 Task: Create a due date automation trigger when advanced on, on the tuesday of the week before a card is due add checklist with an incomplete checklists at 11:00 AM.
Action: Mouse moved to (1112, 83)
Screenshot: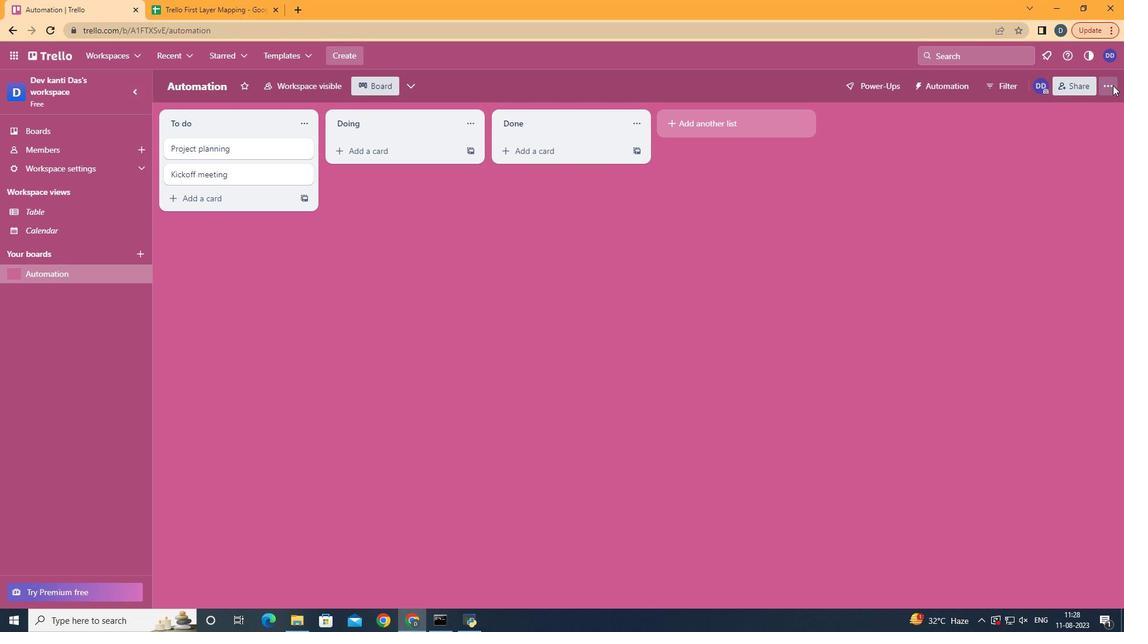
Action: Mouse pressed left at (1112, 83)
Screenshot: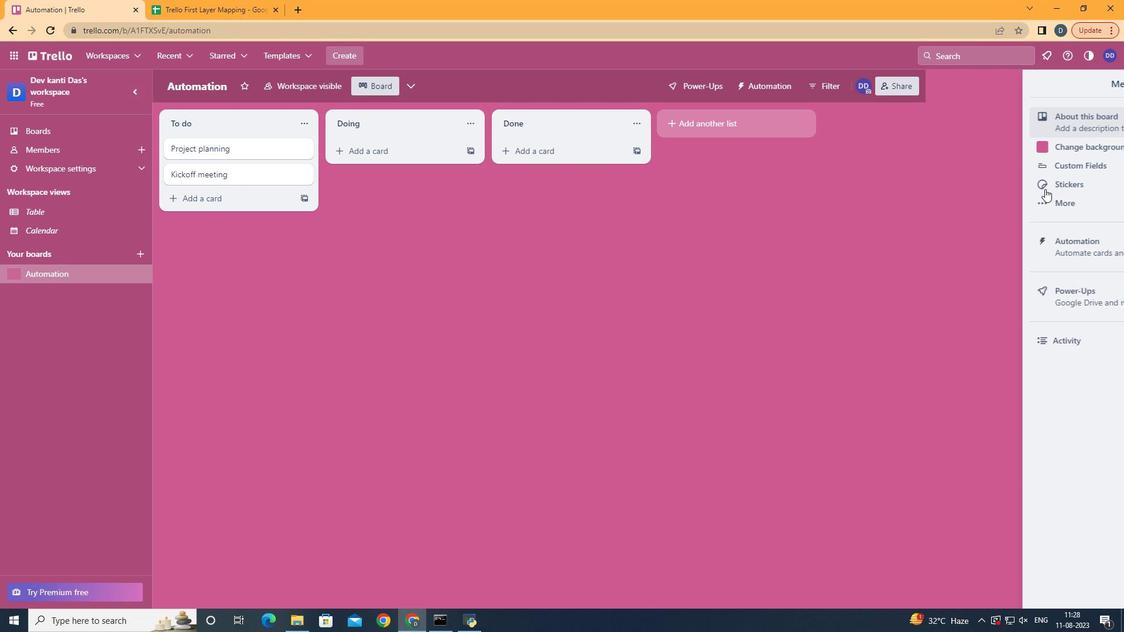 
Action: Mouse moved to (989, 256)
Screenshot: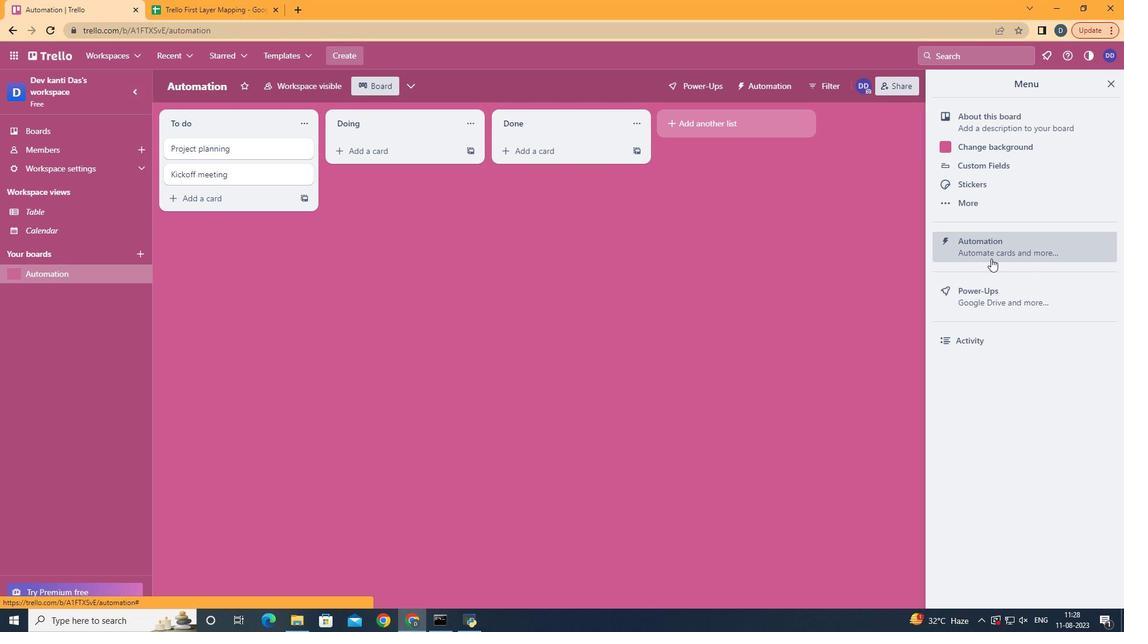
Action: Mouse pressed left at (989, 256)
Screenshot: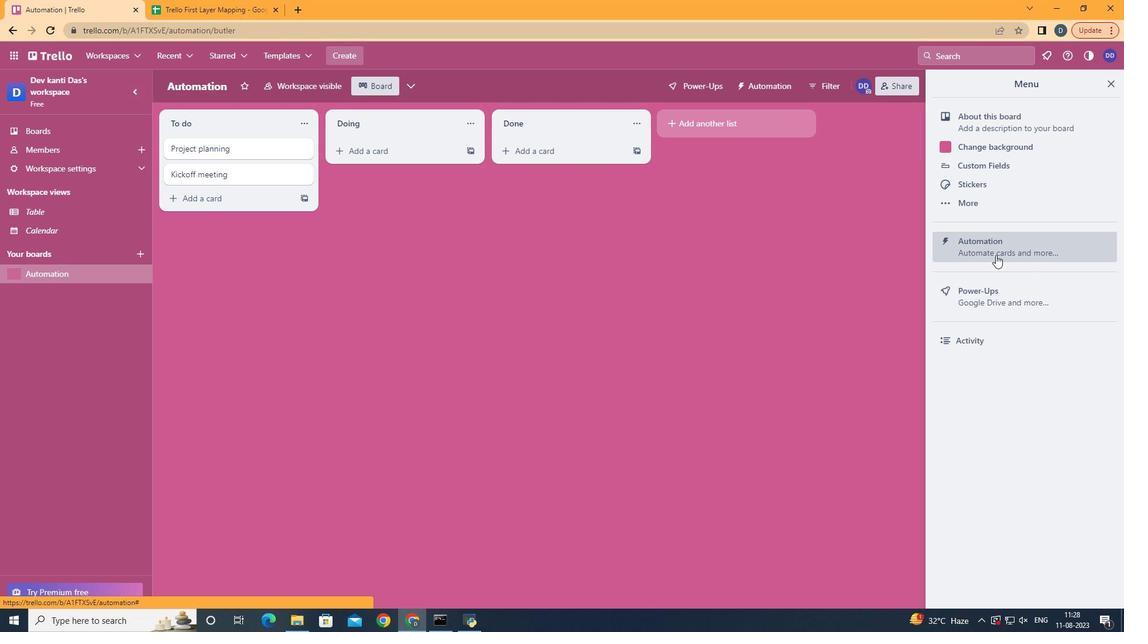 
Action: Mouse moved to (229, 229)
Screenshot: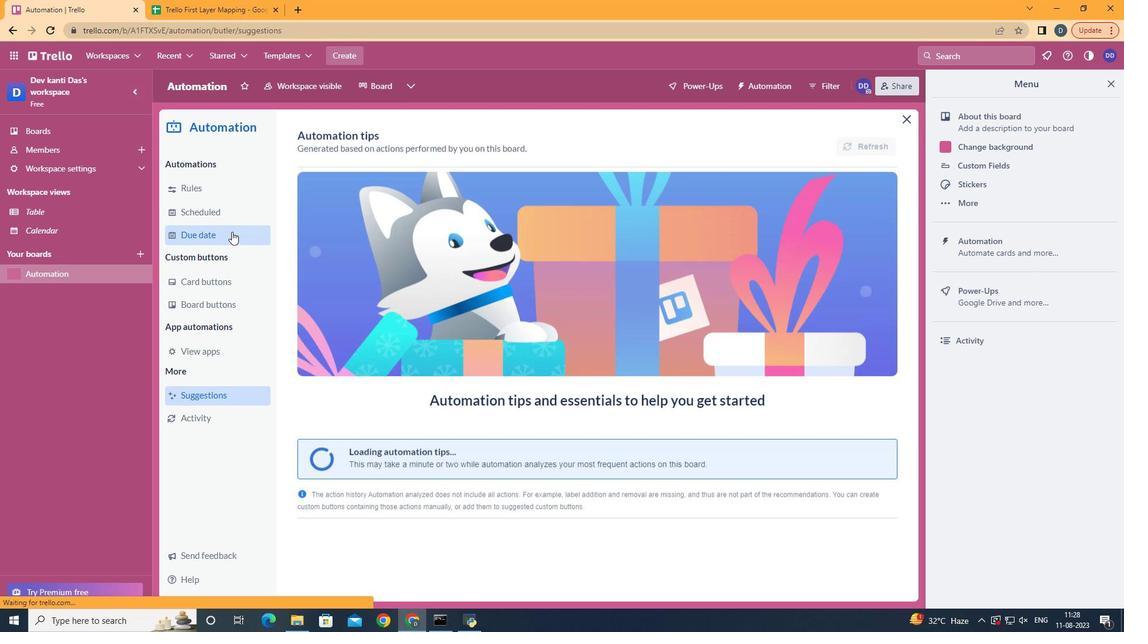 
Action: Mouse pressed left at (229, 229)
Screenshot: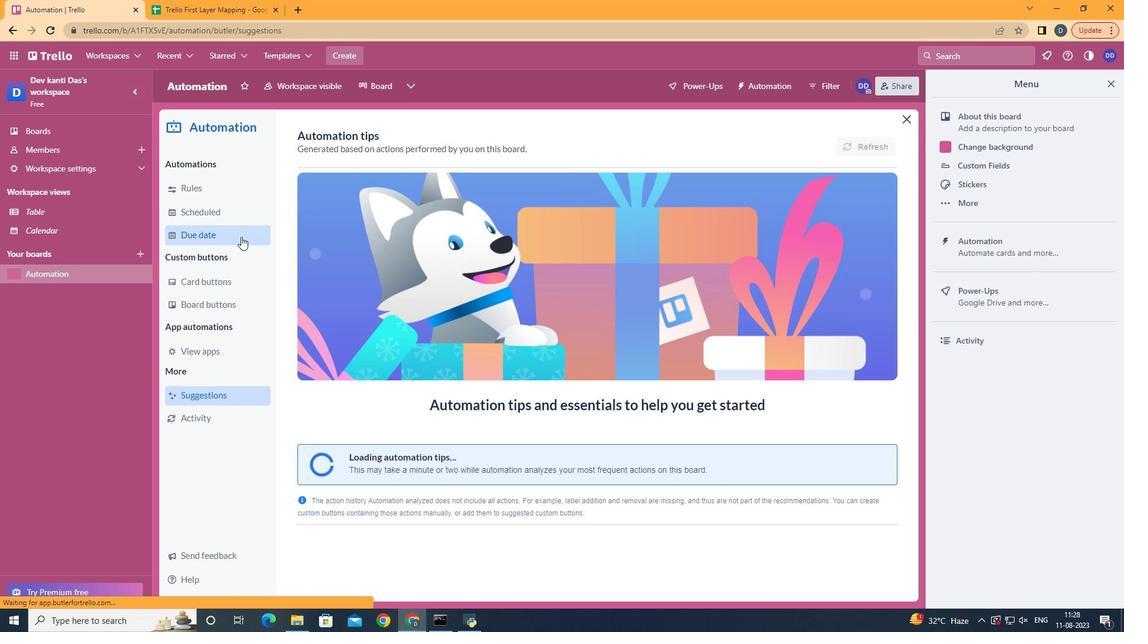 
Action: Mouse moved to (814, 141)
Screenshot: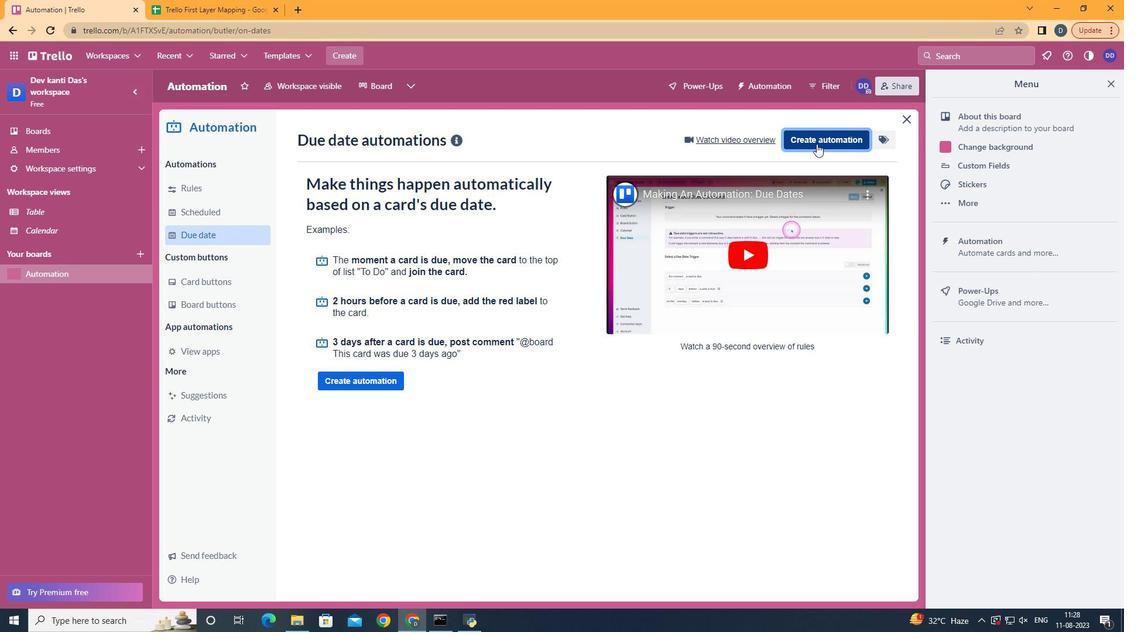 
Action: Mouse pressed left at (814, 141)
Screenshot: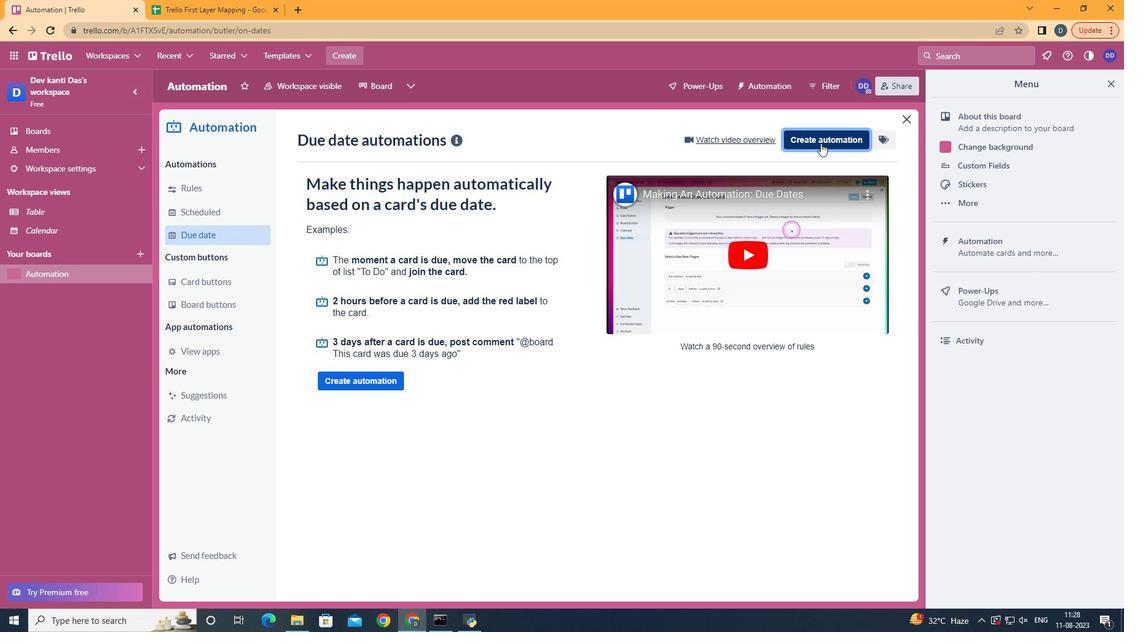 
Action: Mouse moved to (560, 248)
Screenshot: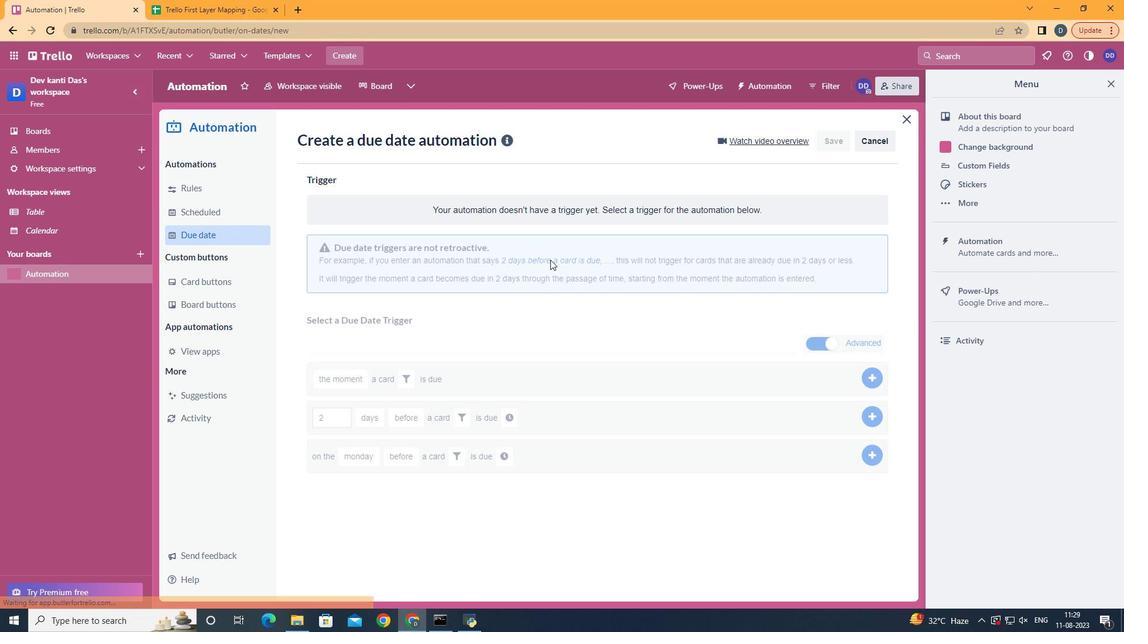 
Action: Mouse pressed left at (560, 248)
Screenshot: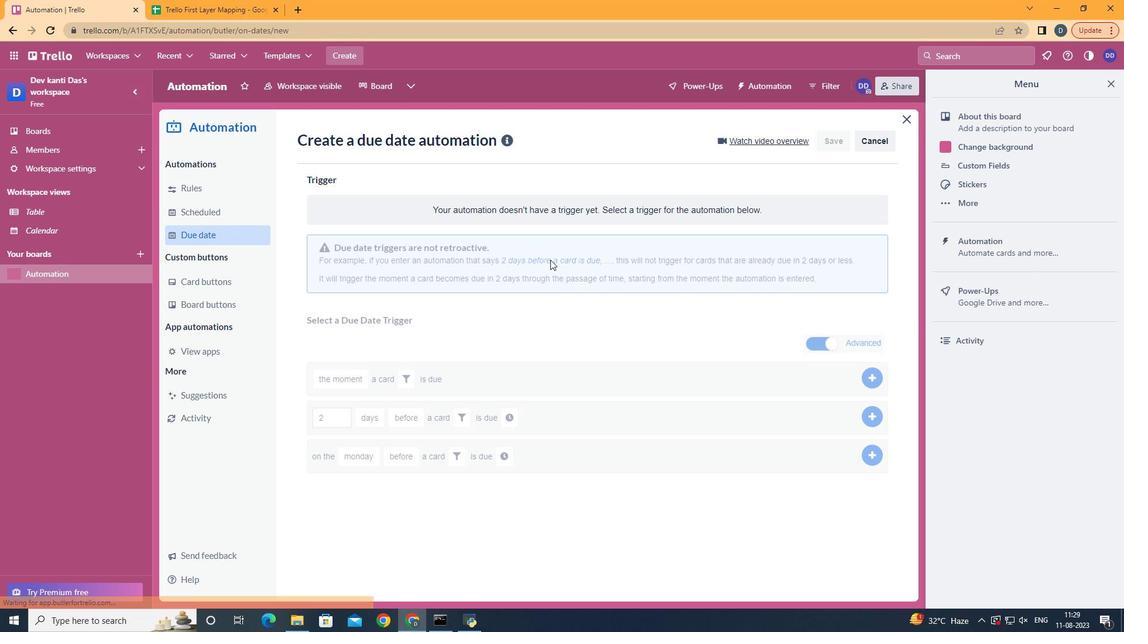 
Action: Mouse moved to (362, 330)
Screenshot: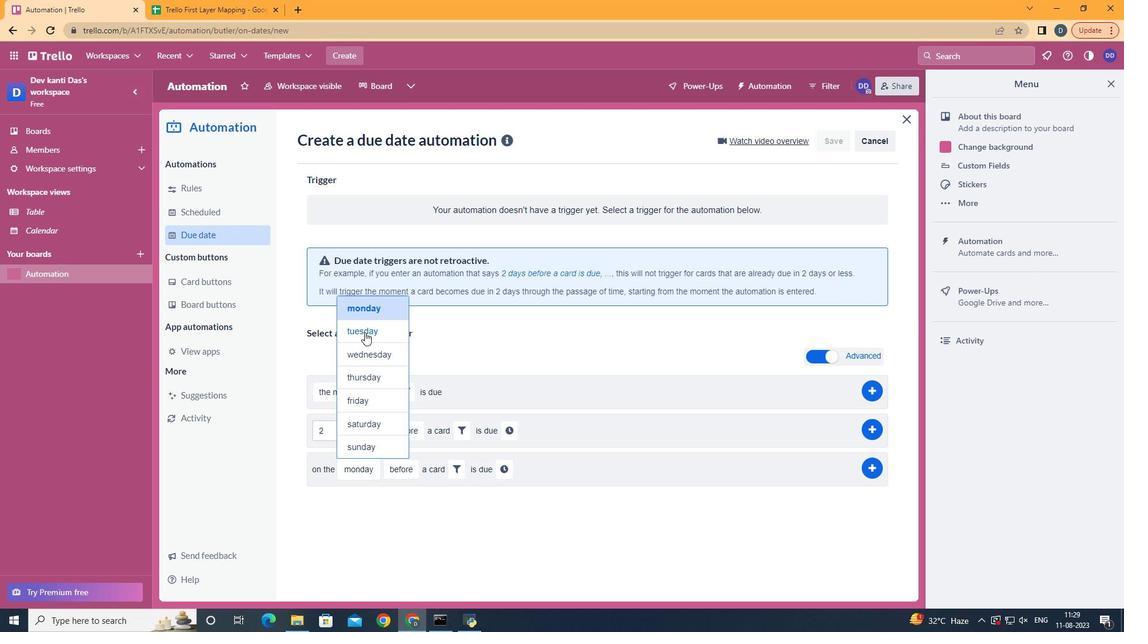 
Action: Mouse pressed left at (362, 330)
Screenshot: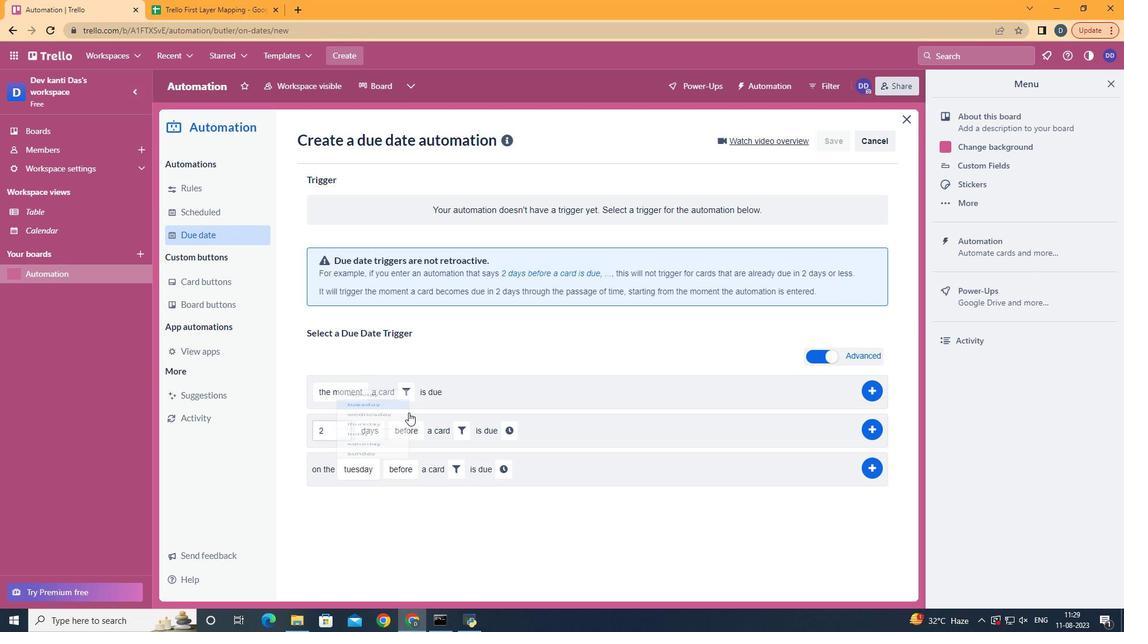 
Action: Mouse moved to (424, 558)
Screenshot: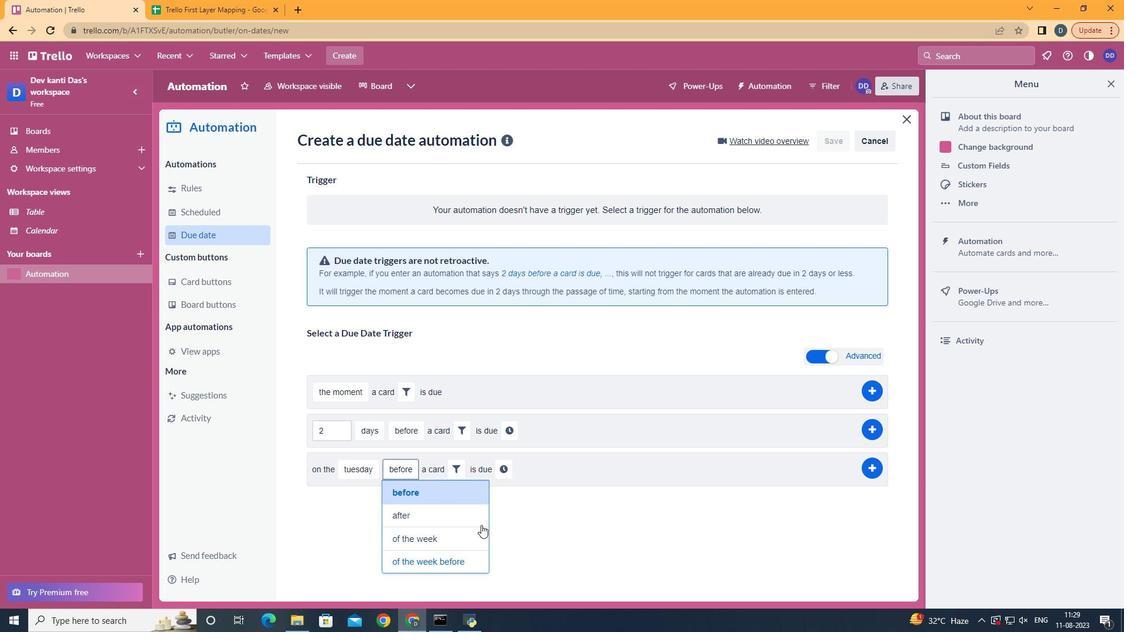 
Action: Mouse pressed left at (424, 558)
Screenshot: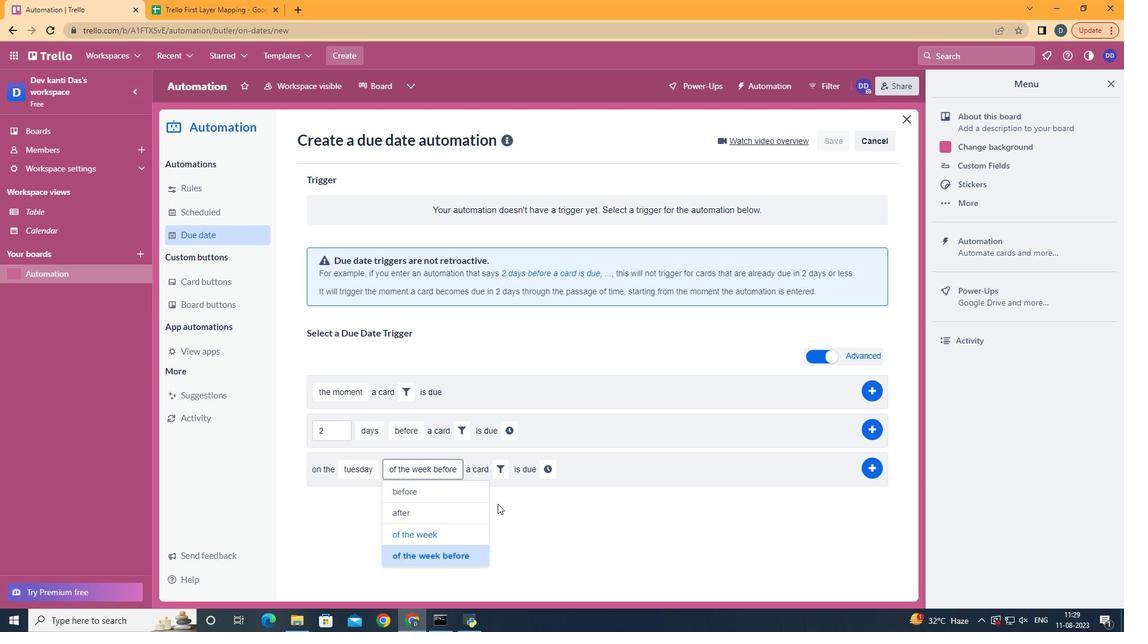
Action: Mouse moved to (506, 462)
Screenshot: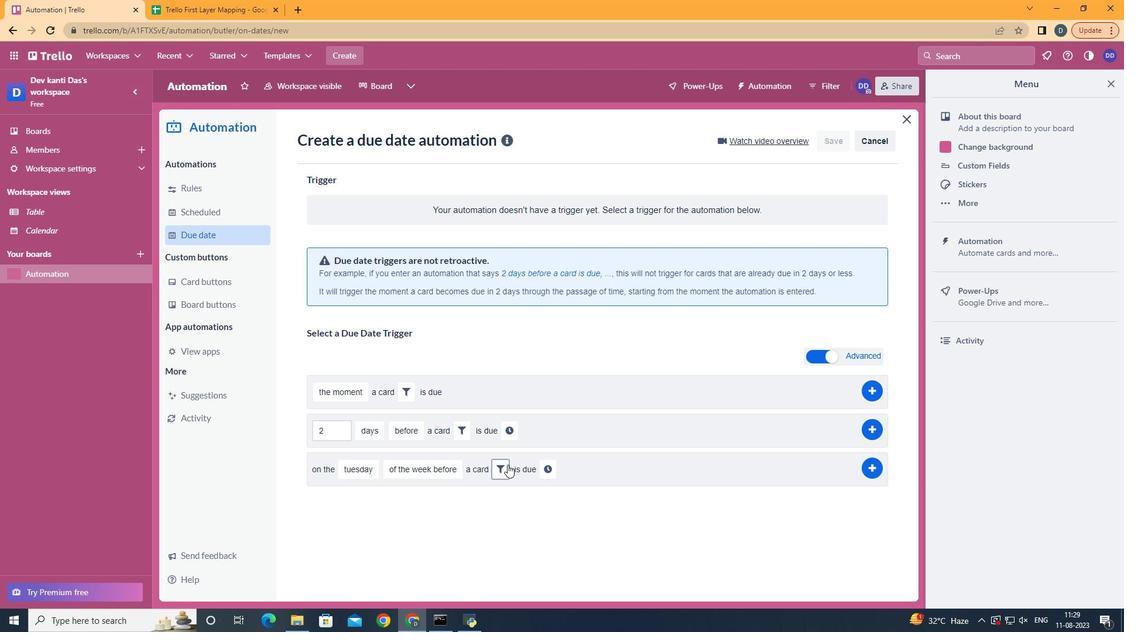 
Action: Mouse pressed left at (506, 462)
Screenshot: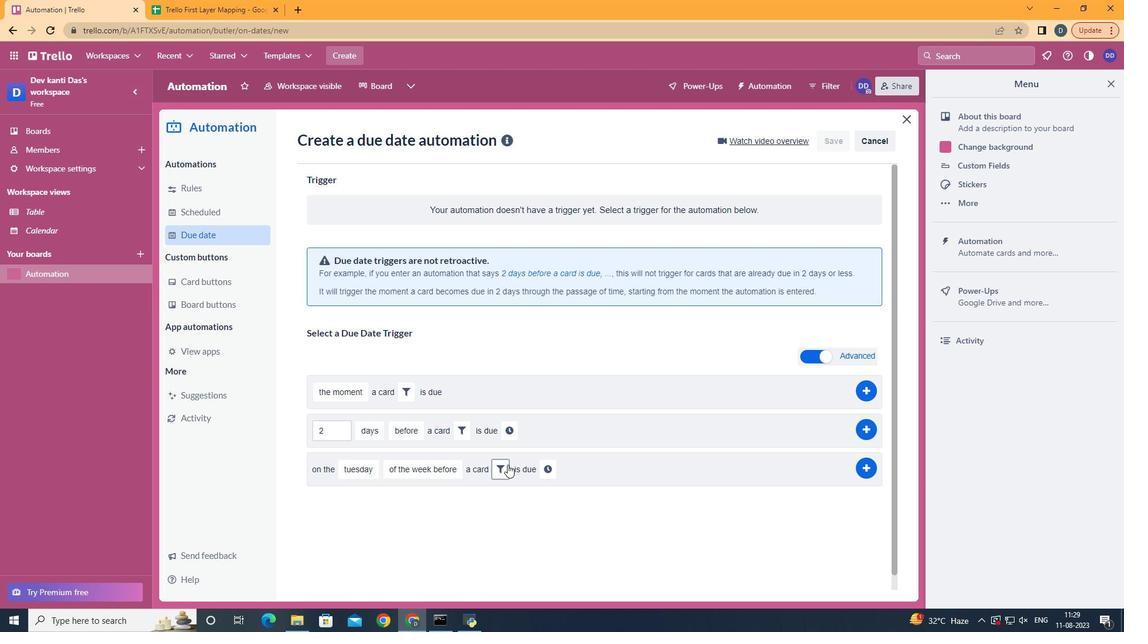 
Action: Mouse moved to (619, 506)
Screenshot: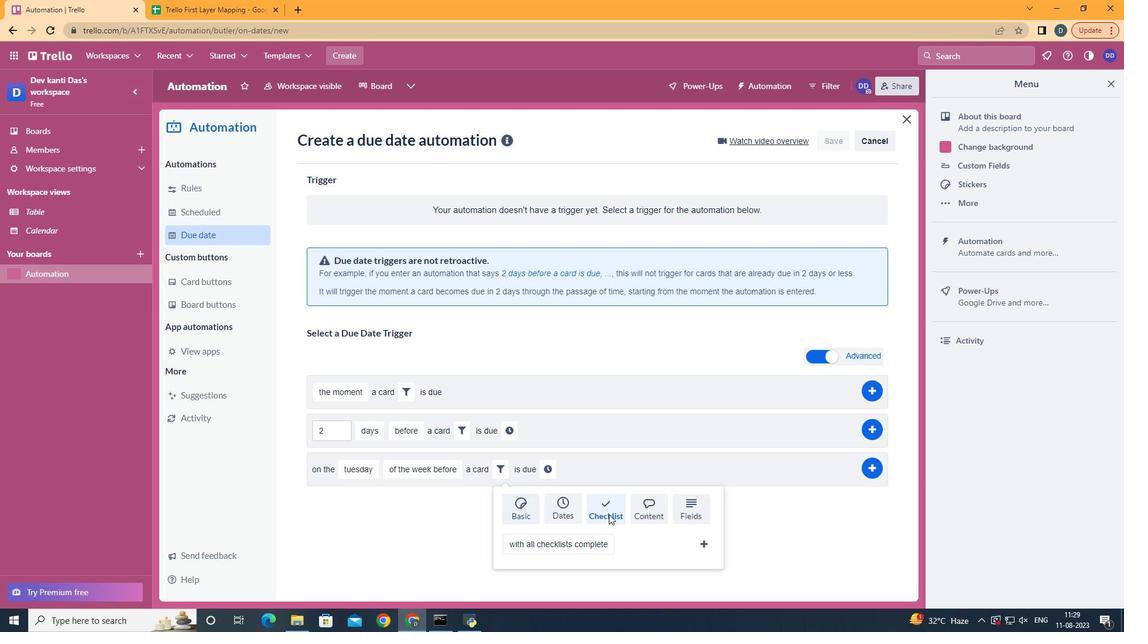 
Action: Mouse pressed left at (619, 506)
Screenshot: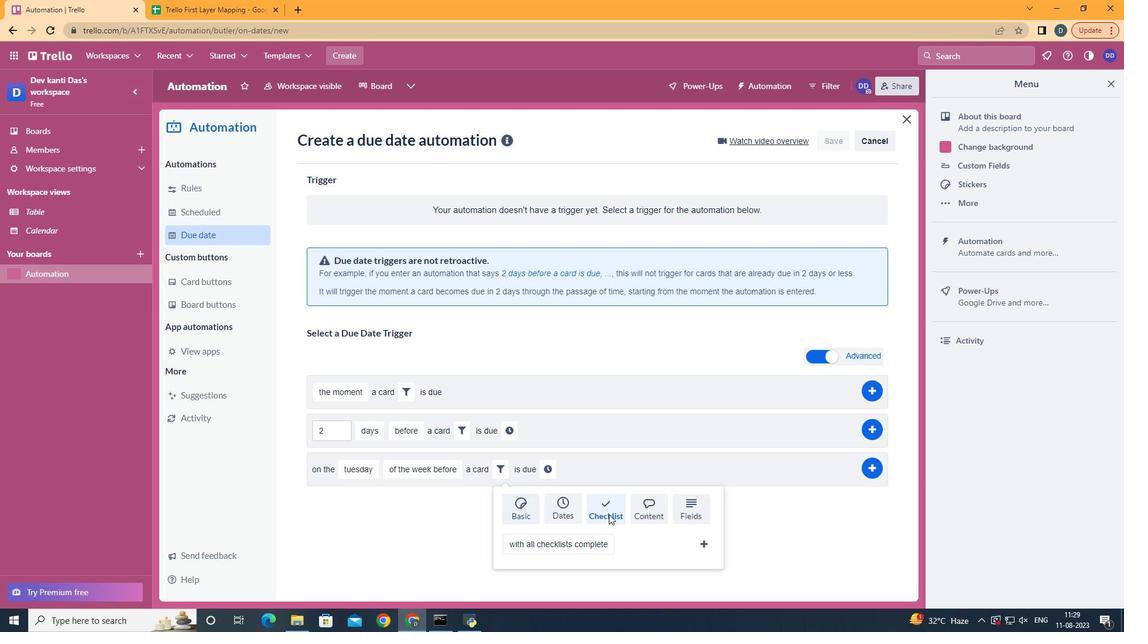 
Action: Mouse moved to (597, 454)
Screenshot: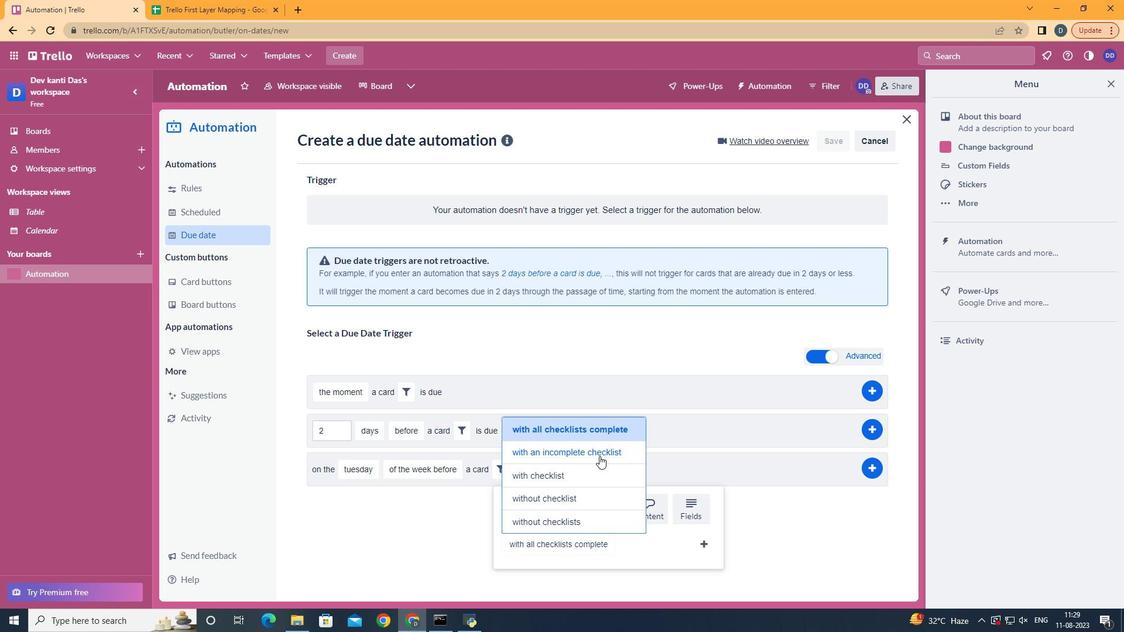 
Action: Mouse pressed left at (597, 454)
Screenshot: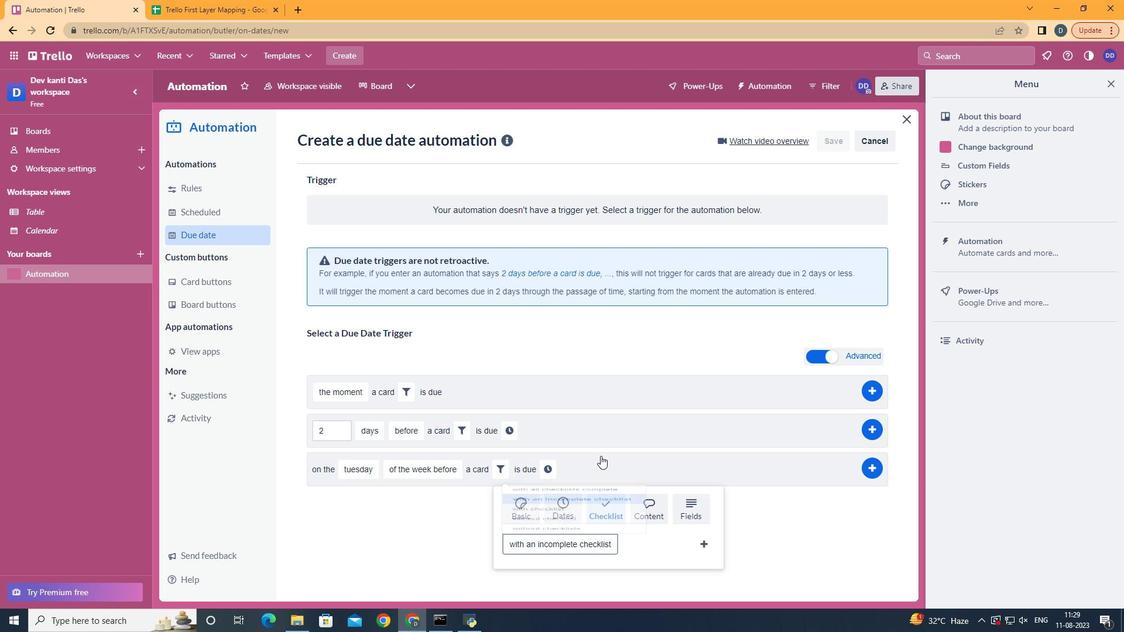 
Action: Mouse moved to (697, 544)
Screenshot: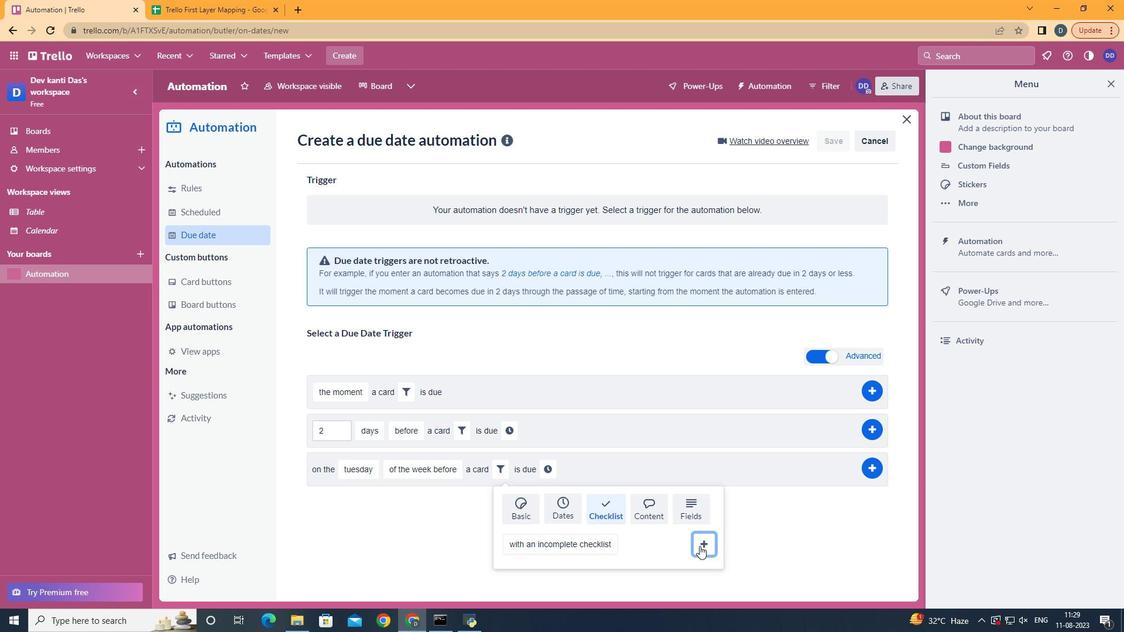 
Action: Mouse pressed left at (697, 544)
Screenshot: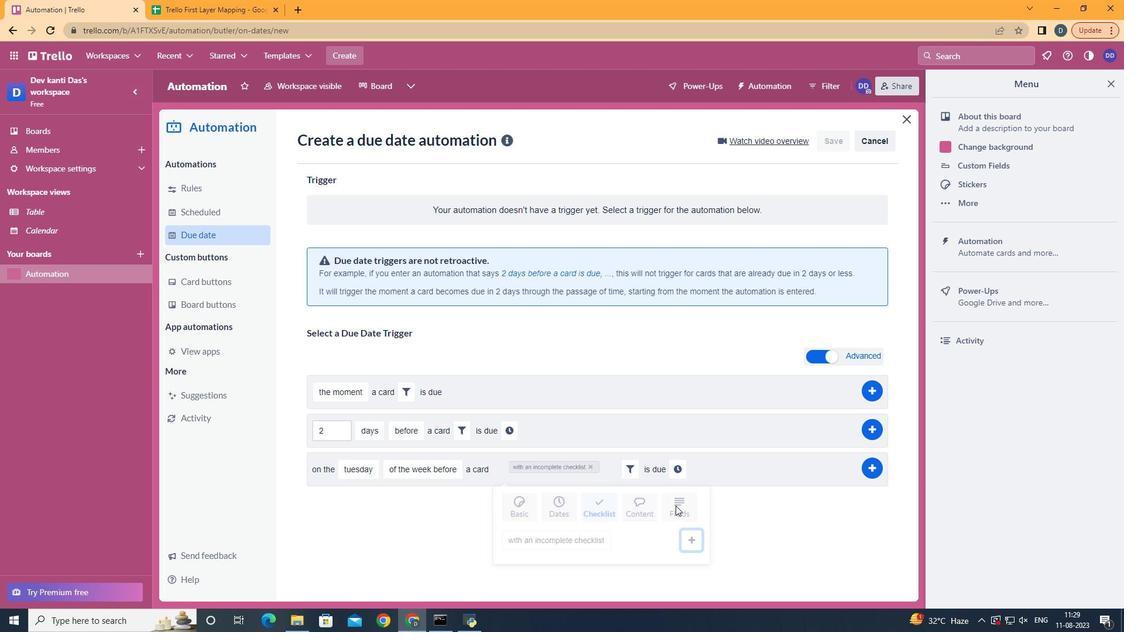 
Action: Mouse moved to (680, 464)
Screenshot: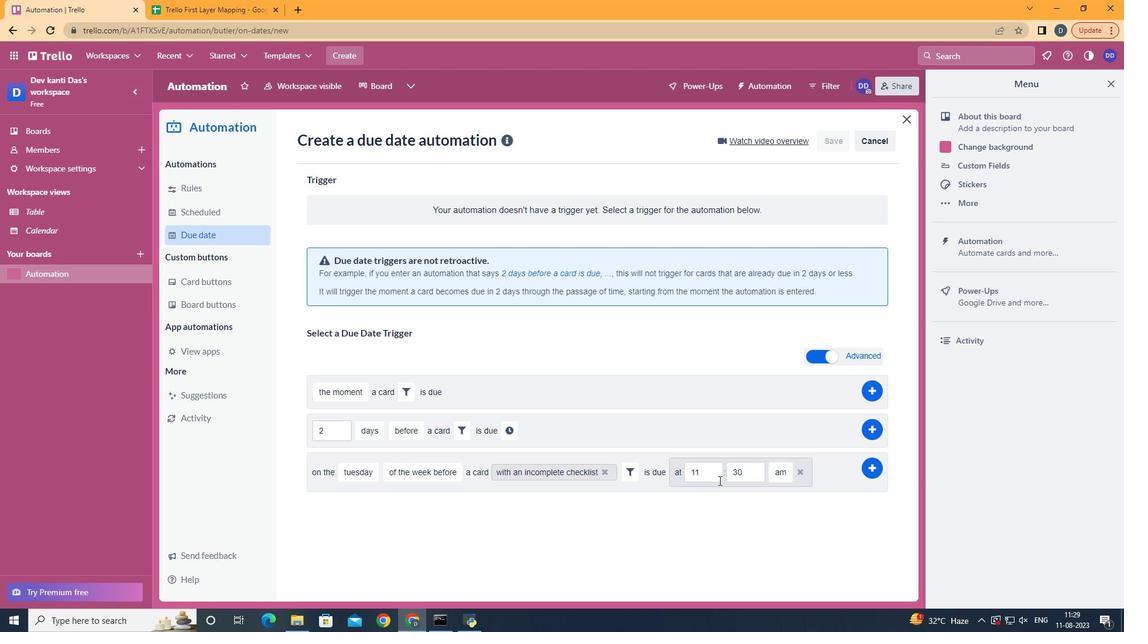 
Action: Mouse pressed left at (680, 464)
Screenshot: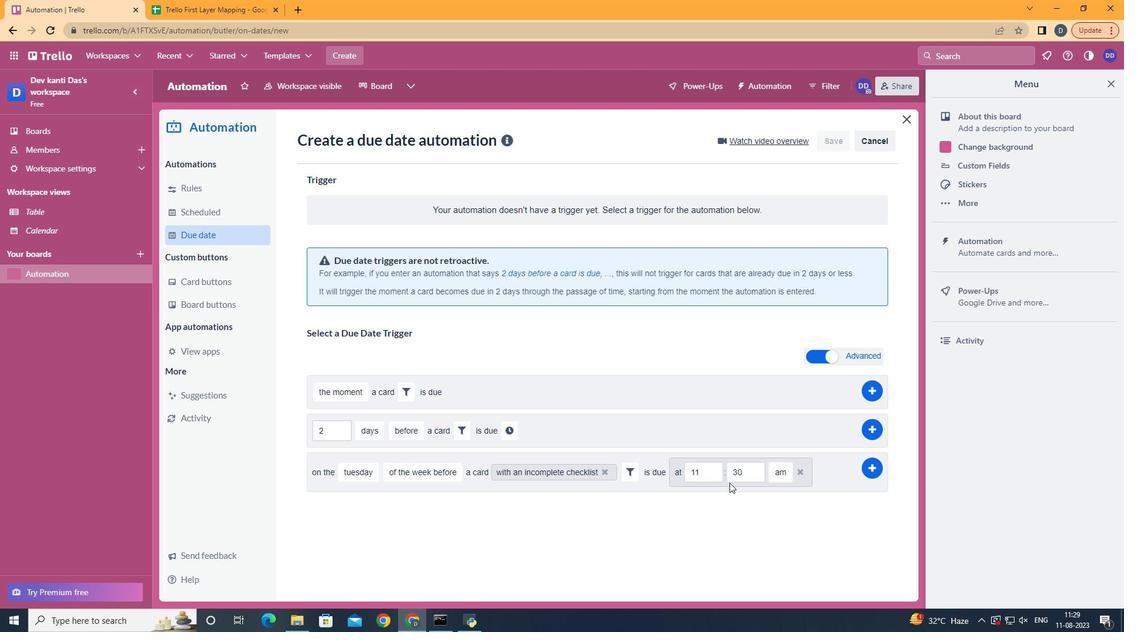 
Action: Mouse moved to (750, 472)
Screenshot: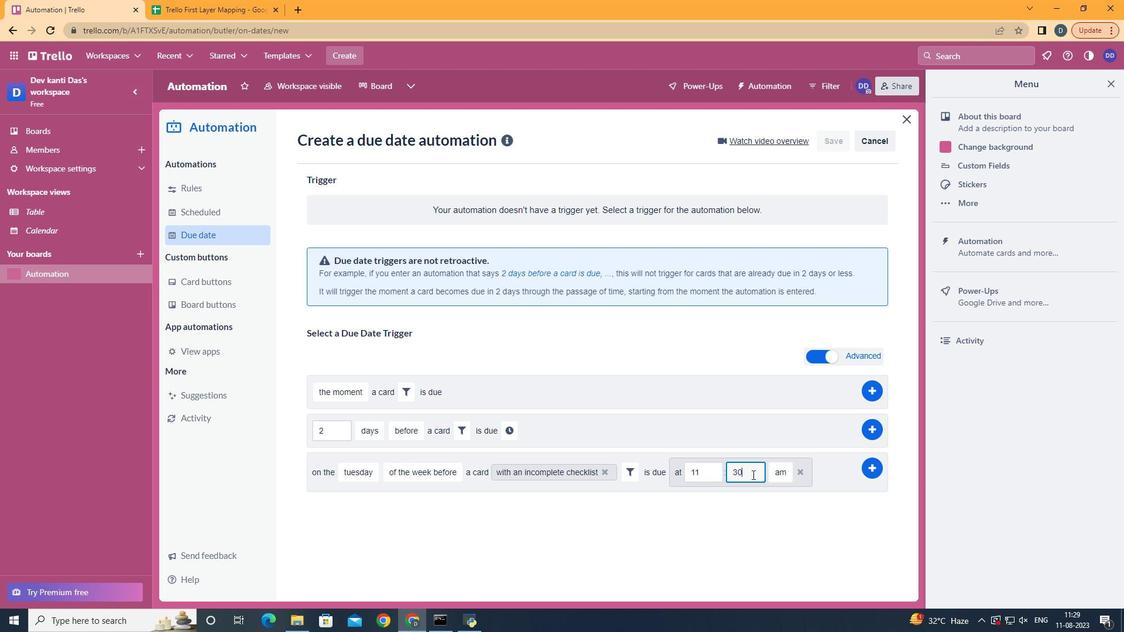 
Action: Mouse pressed left at (750, 472)
Screenshot: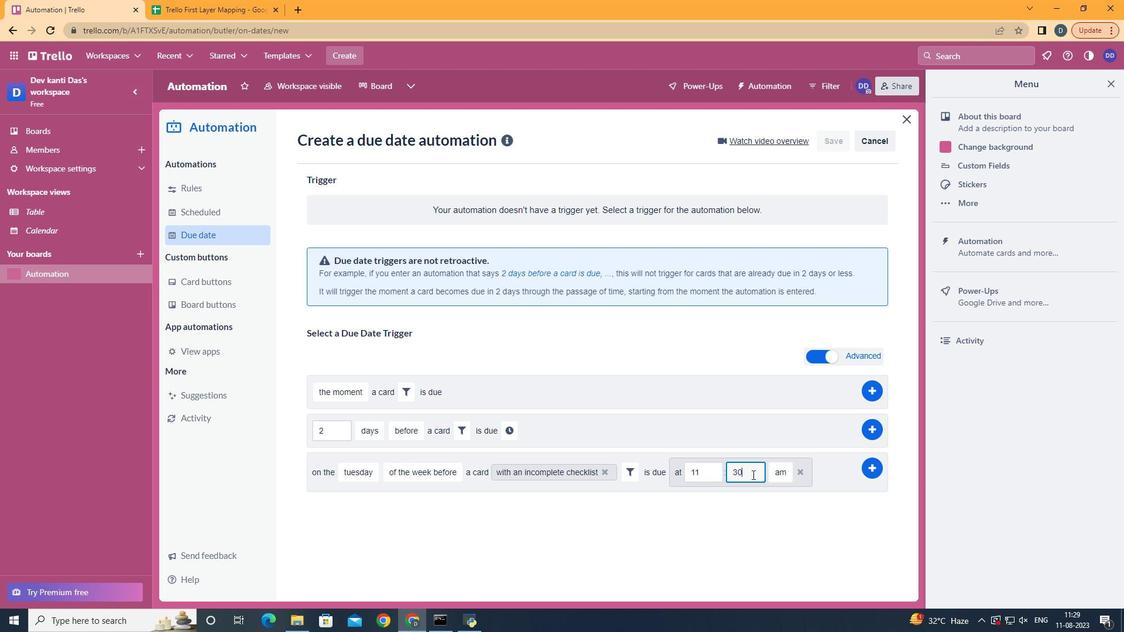 
Action: Key pressed <Key.backspace><Key.backspace>00
Screenshot: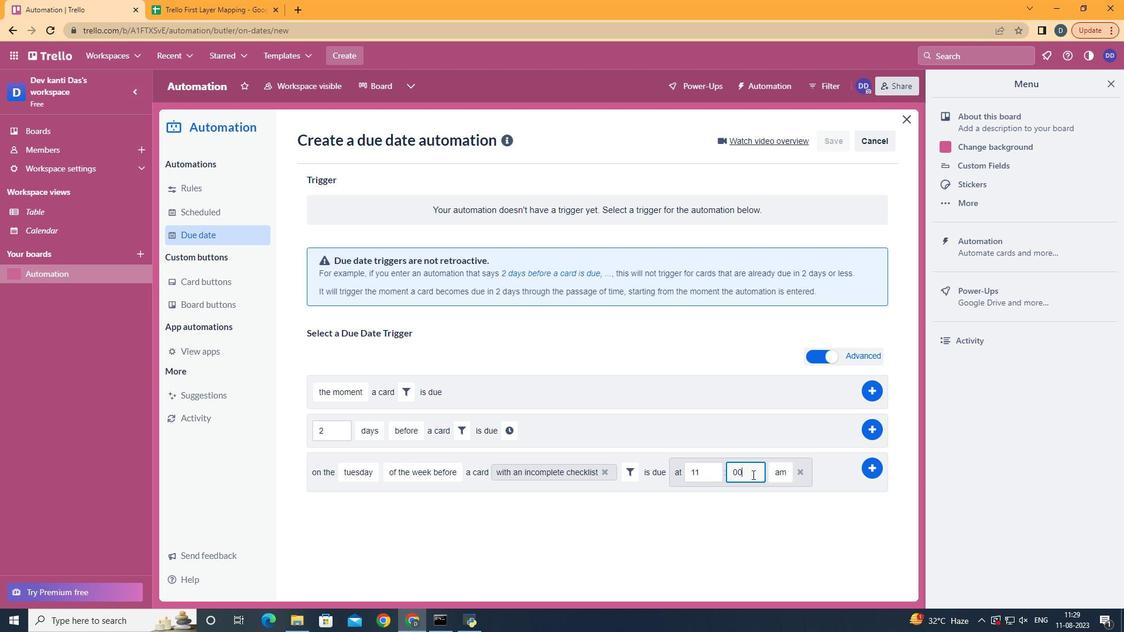 
Action: Mouse moved to (861, 465)
Screenshot: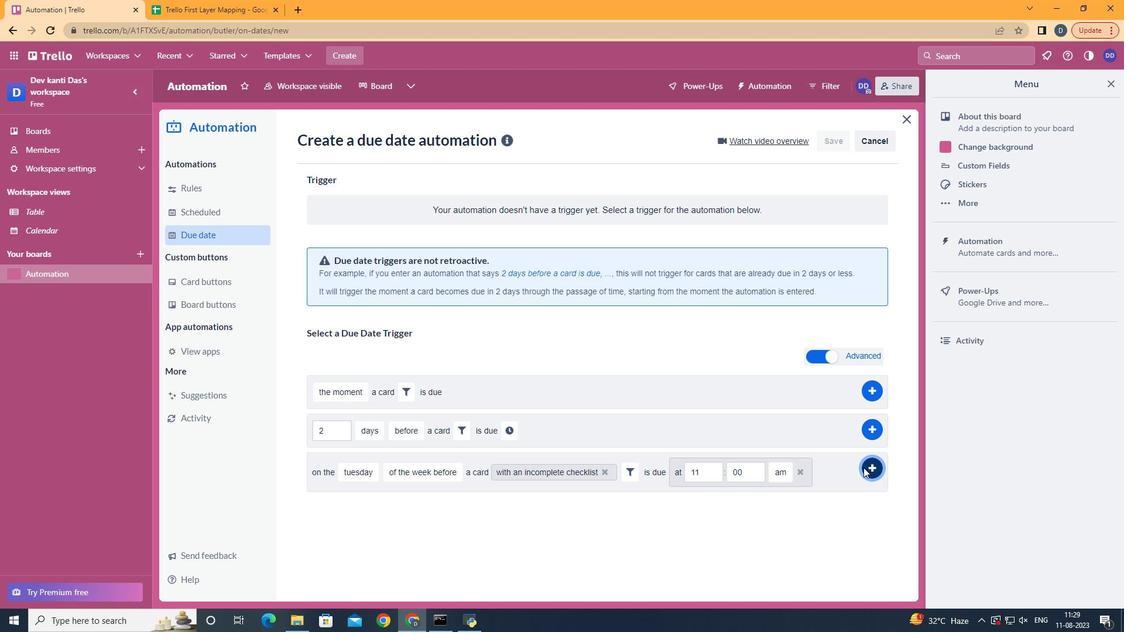 
Action: Mouse pressed left at (861, 465)
Screenshot: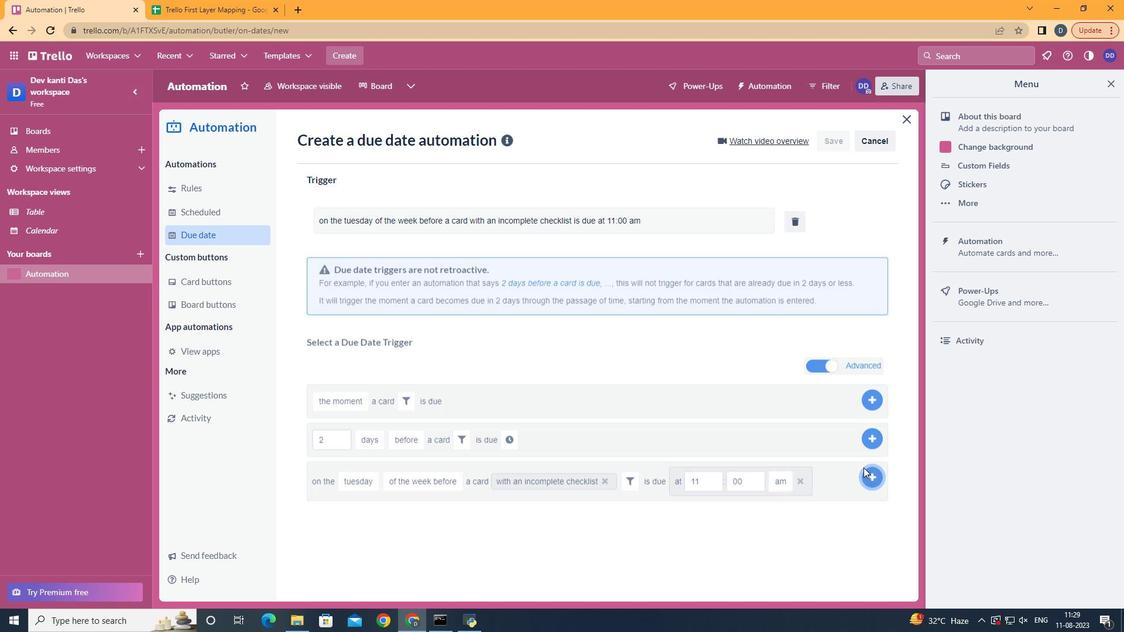 
